Task: Check the listing details & photos
Action: Mouse moved to (395, 402)
Screenshot: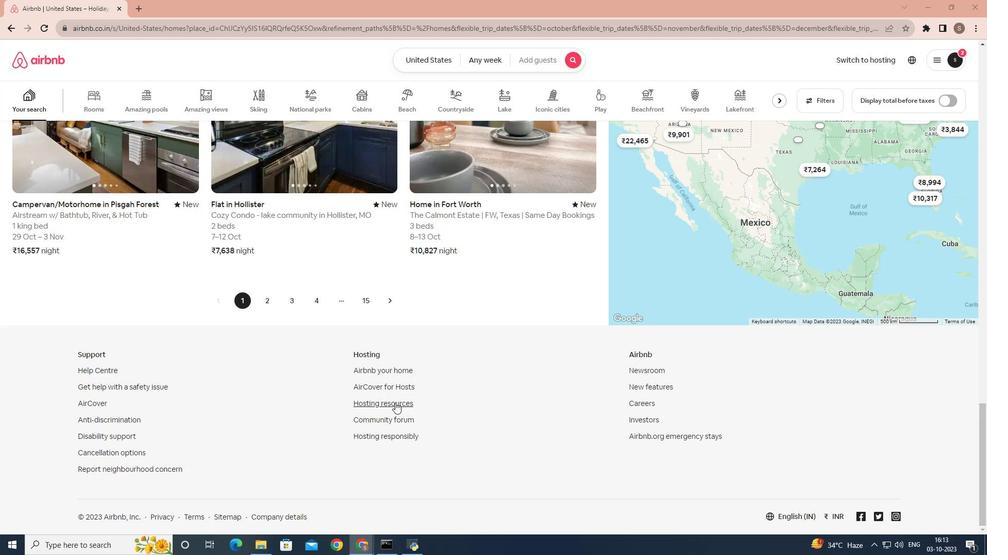 
Action: Mouse pressed left at (395, 402)
Screenshot: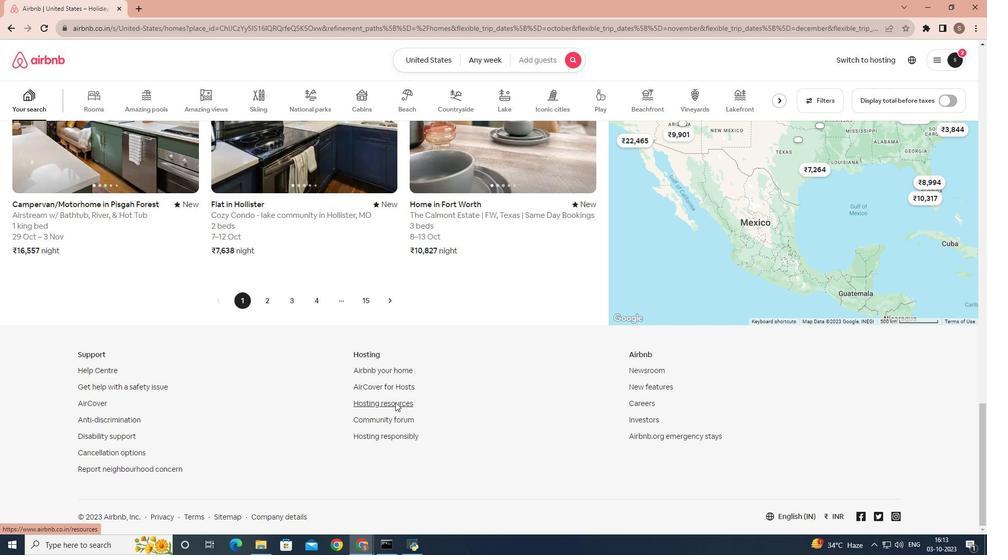 
Action: Mouse moved to (818, 63)
Screenshot: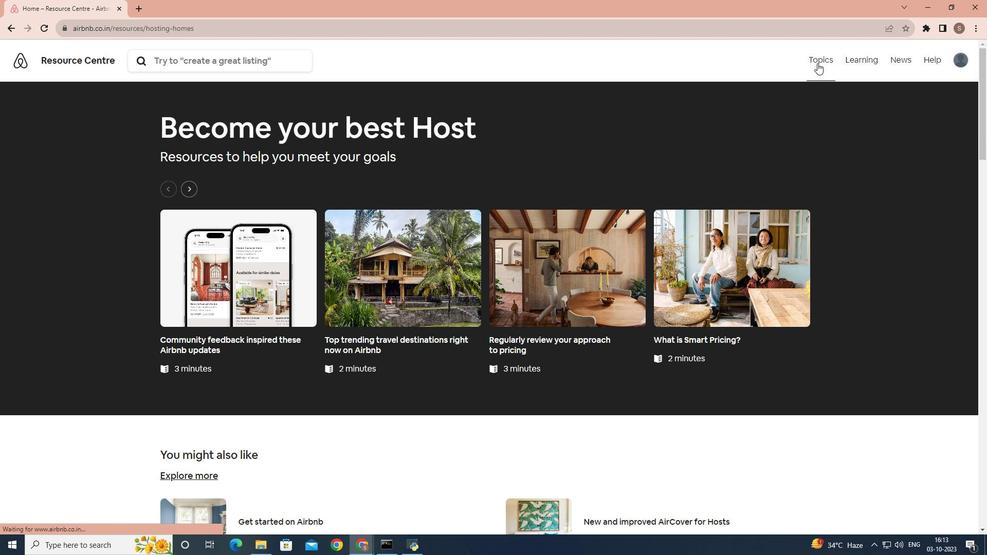 
Action: Mouse pressed left at (818, 63)
Screenshot: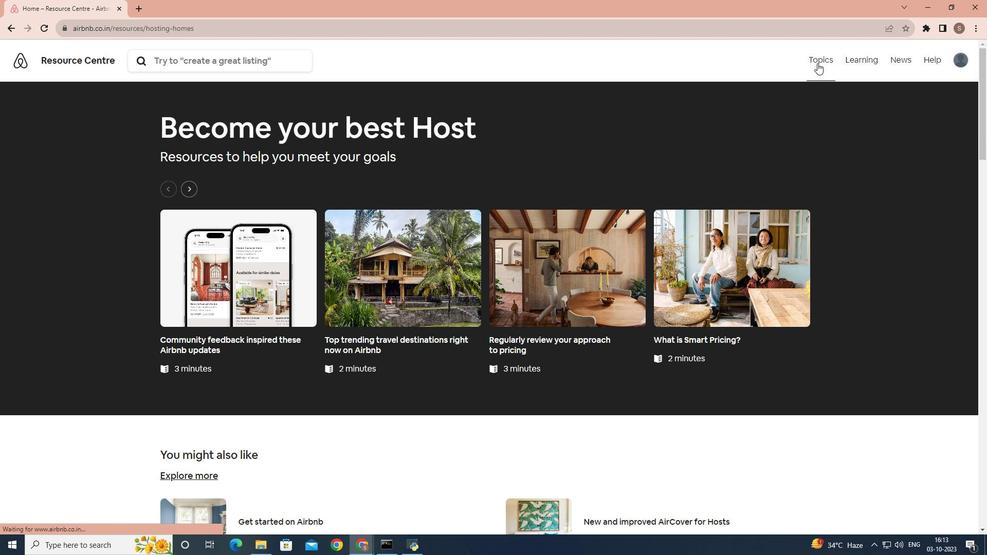 
Action: Mouse moved to (453, 115)
Screenshot: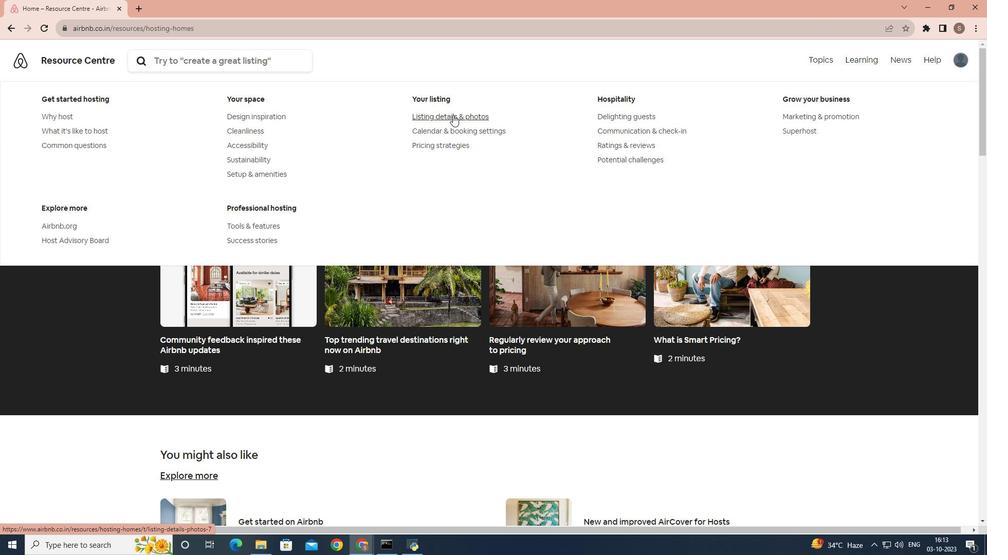 
Action: Mouse pressed left at (453, 115)
Screenshot: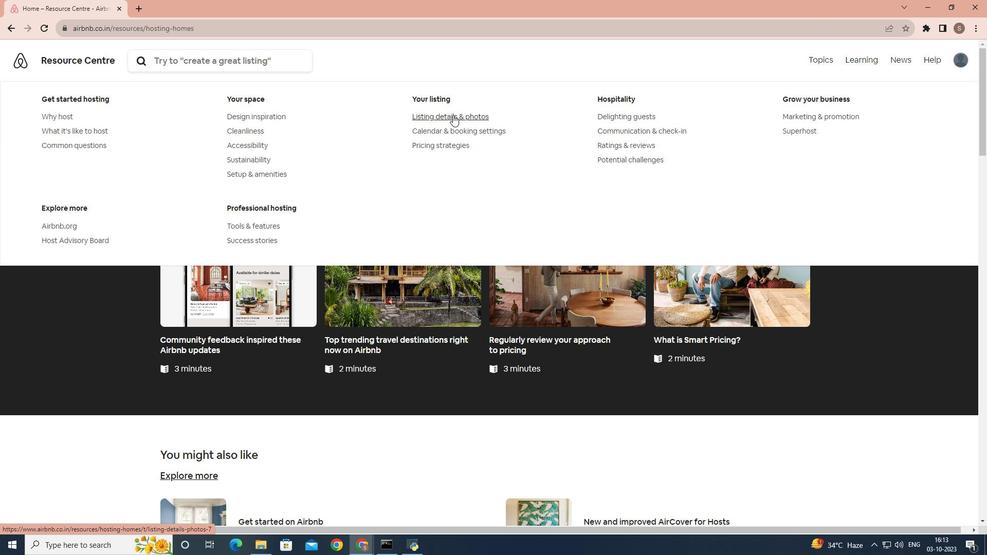 
Action: Mouse scrolled (453, 114) with delta (0, 0)
Screenshot: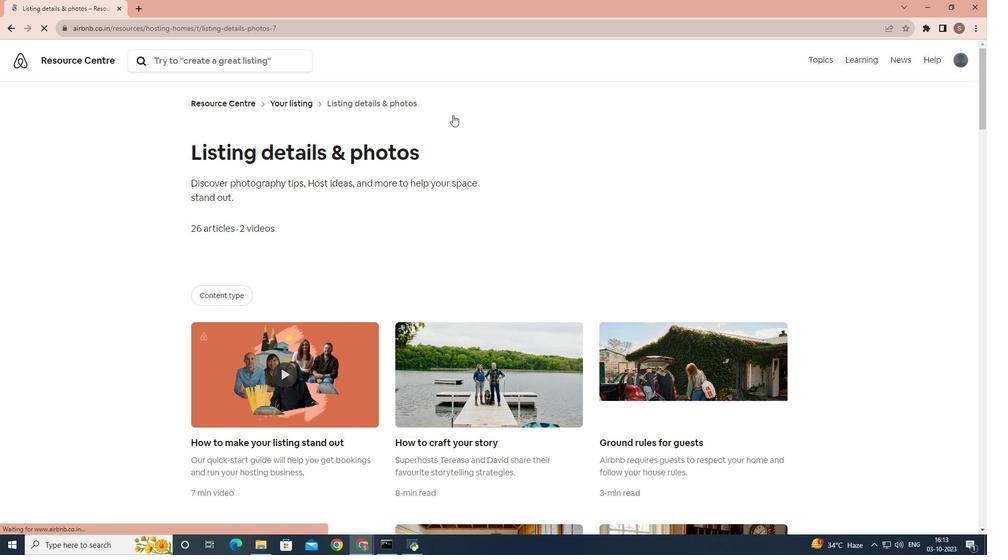 
Action: Mouse scrolled (453, 114) with delta (0, 0)
Screenshot: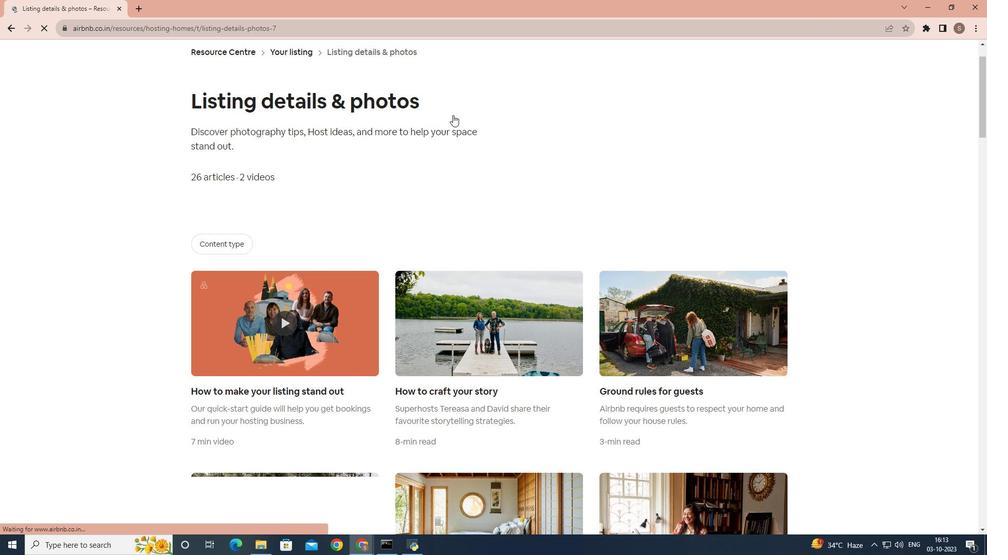 
Action: Mouse scrolled (453, 114) with delta (0, 0)
Screenshot: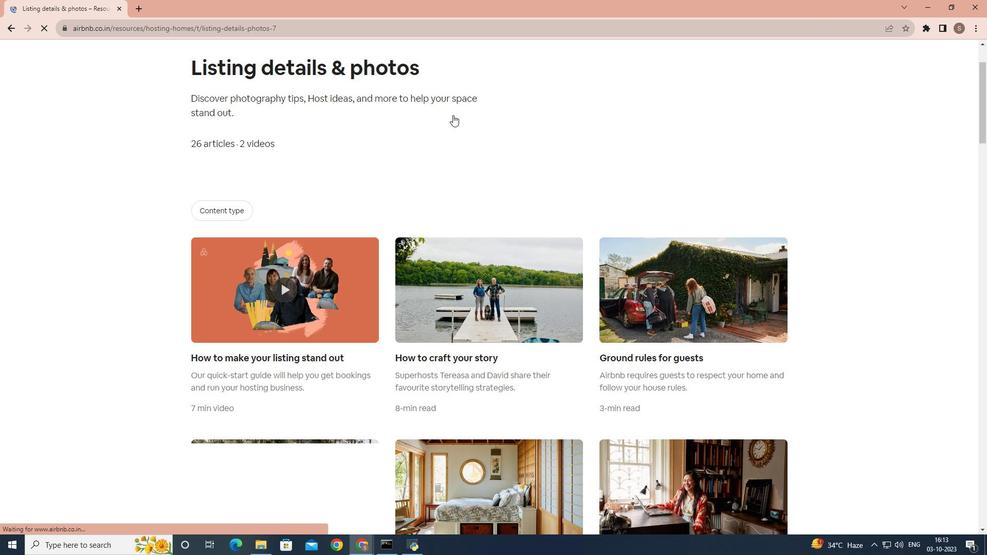 
Action: Mouse scrolled (453, 114) with delta (0, 0)
Screenshot: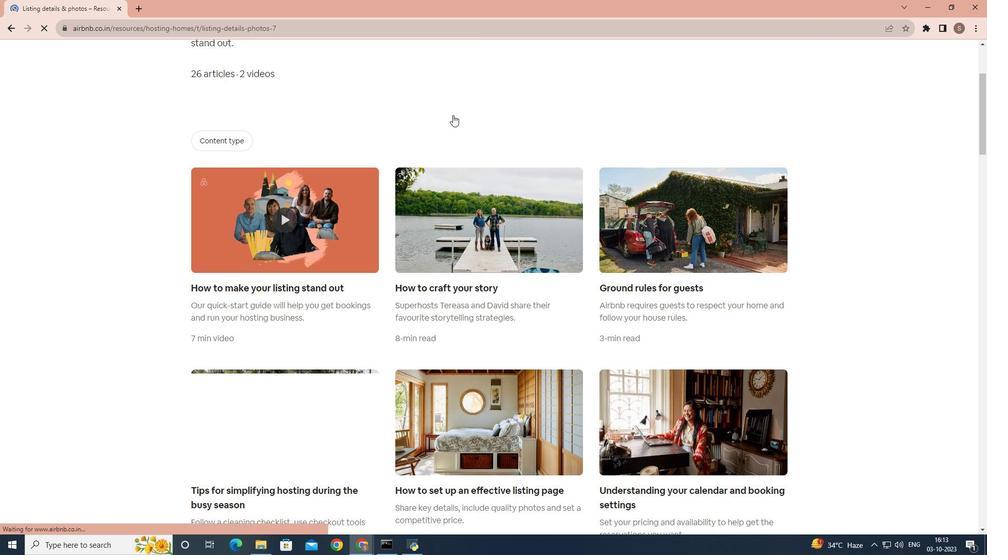 
Action: Mouse scrolled (453, 114) with delta (0, 0)
Screenshot: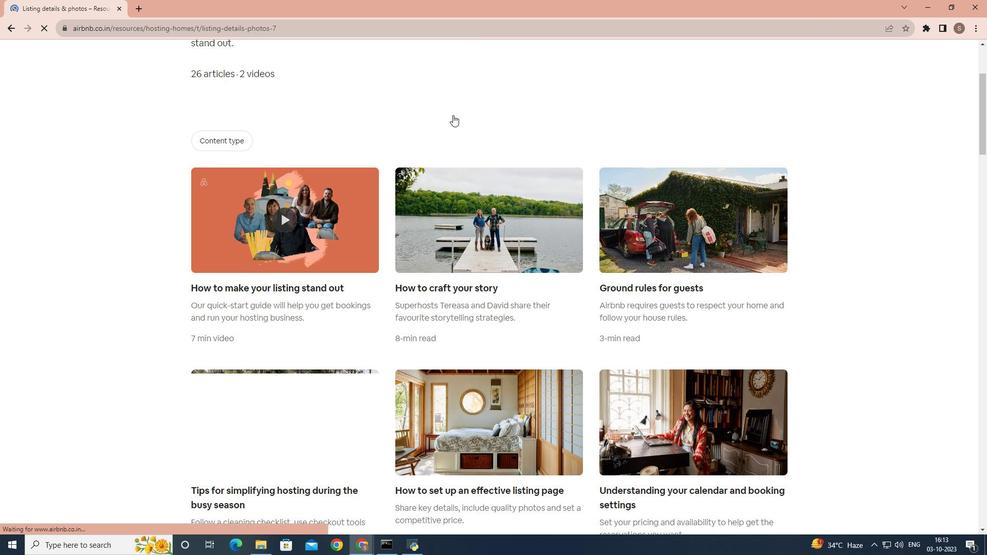 
Action: Mouse scrolled (453, 114) with delta (0, 0)
Screenshot: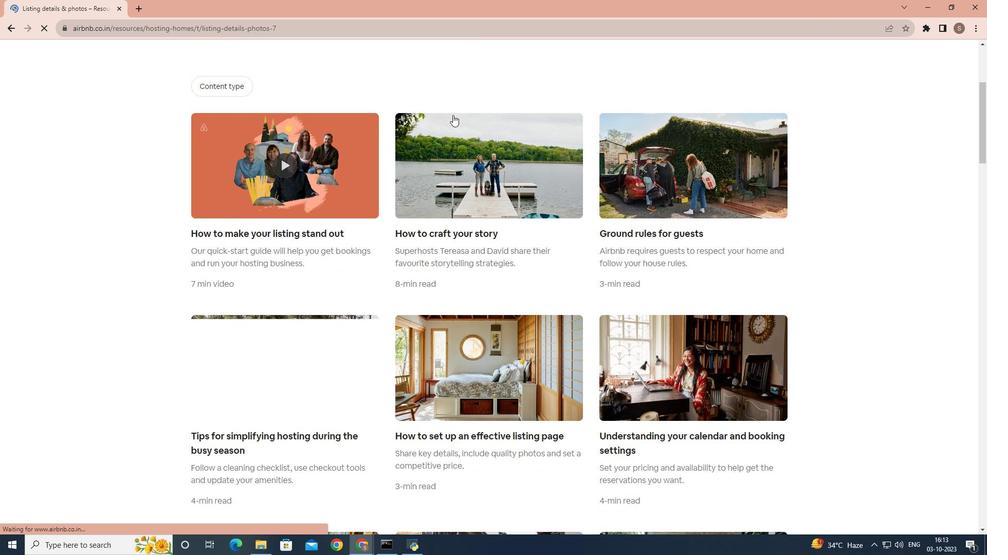 
Action: Mouse scrolled (453, 114) with delta (0, 0)
Screenshot: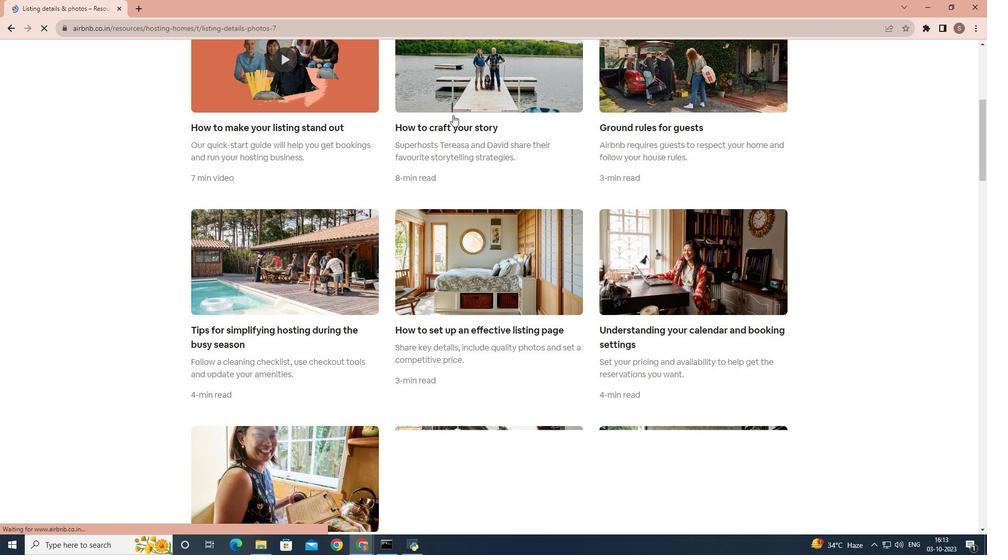 
Action: Mouse scrolled (453, 114) with delta (0, 0)
Screenshot: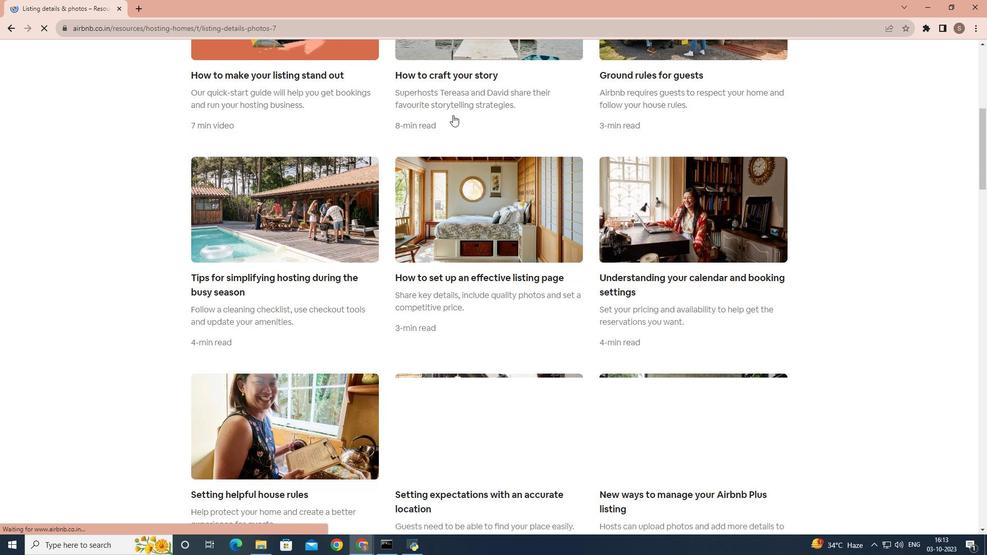
Action: Mouse scrolled (453, 114) with delta (0, 0)
Screenshot: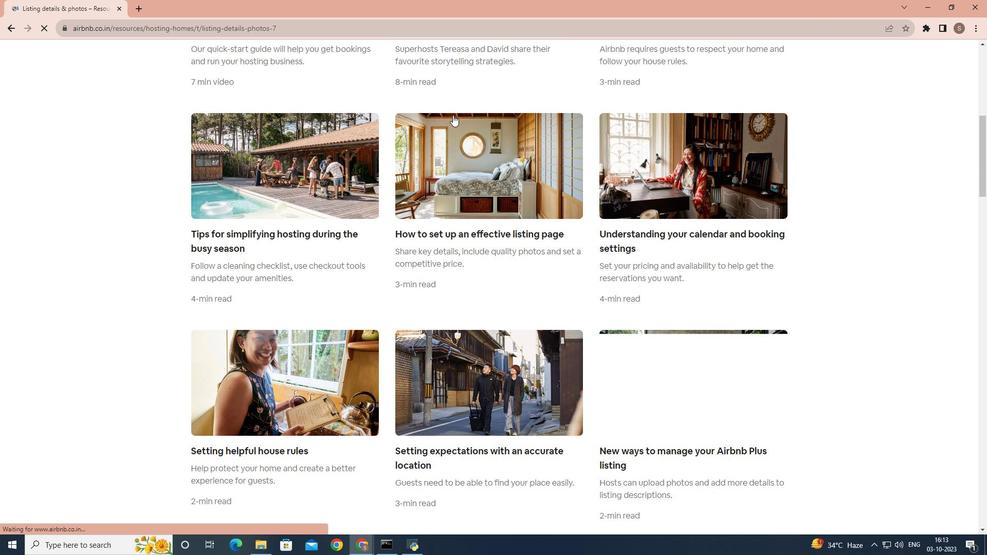 
Action: Mouse scrolled (453, 114) with delta (0, 0)
Screenshot: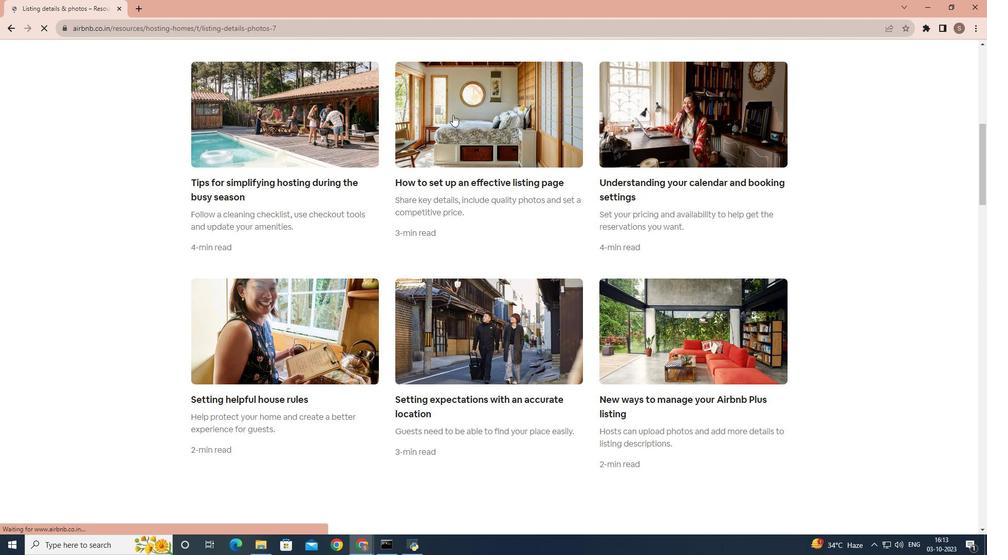 
Action: Mouse scrolled (453, 114) with delta (0, 0)
Screenshot: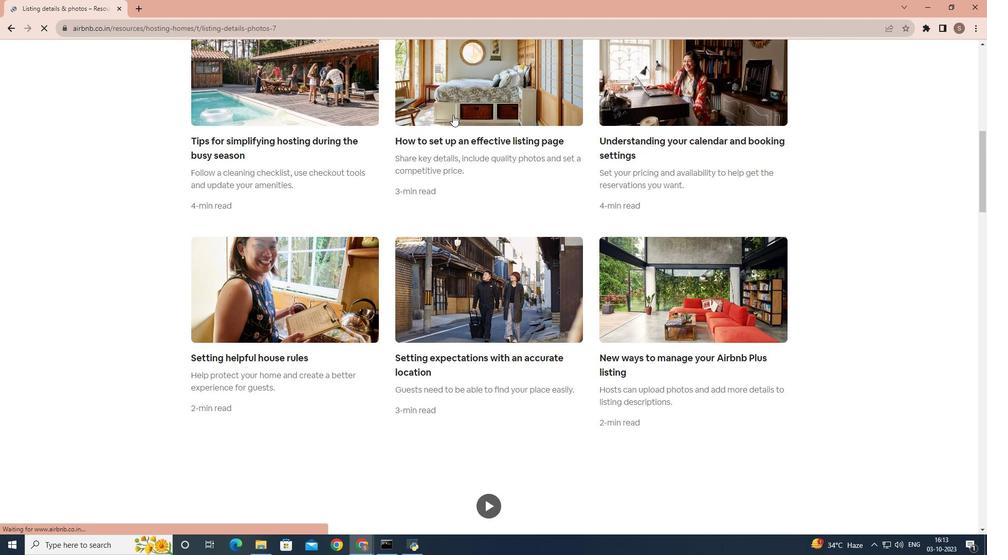 
Action: Mouse scrolled (453, 114) with delta (0, 0)
Screenshot: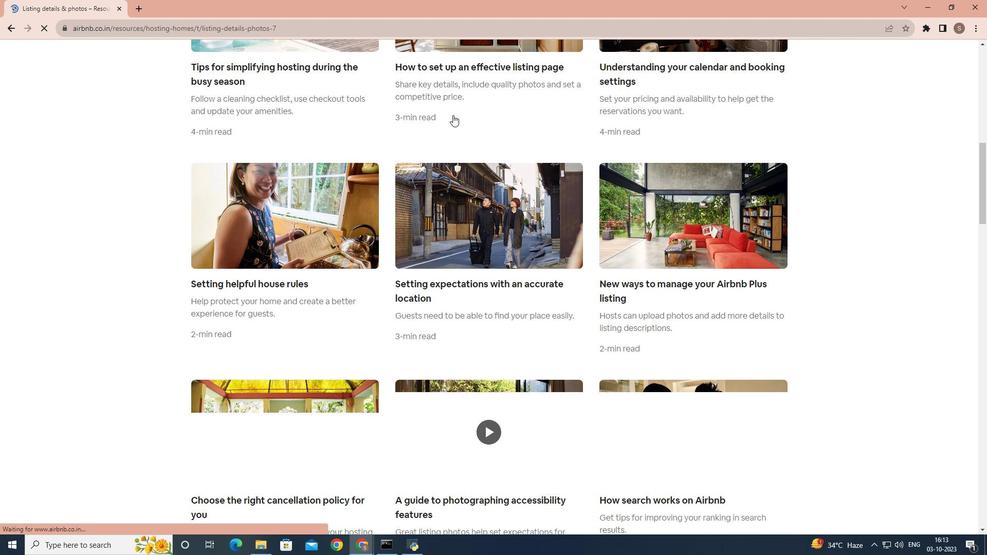 
Action: Mouse scrolled (453, 114) with delta (0, 0)
Screenshot: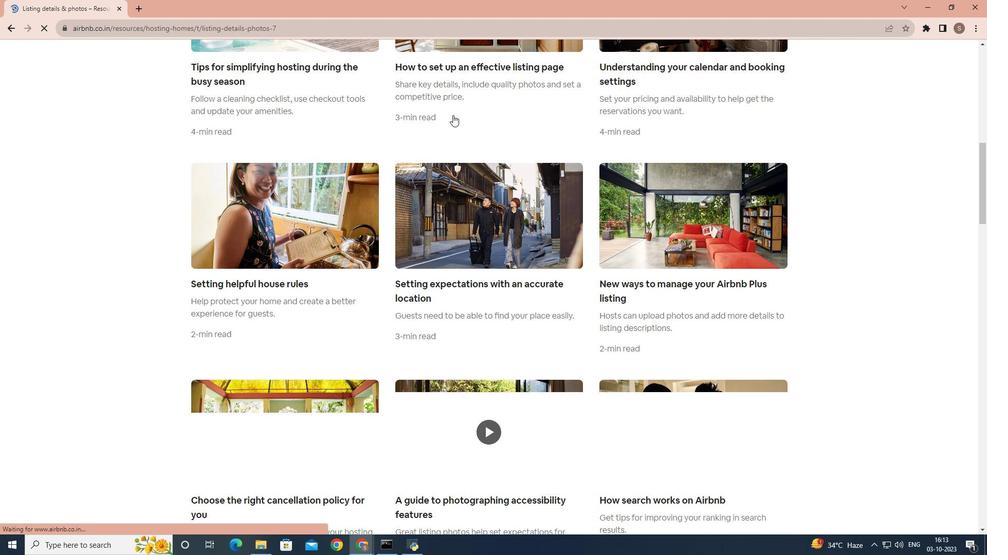 
Action: Mouse scrolled (453, 114) with delta (0, 0)
Screenshot: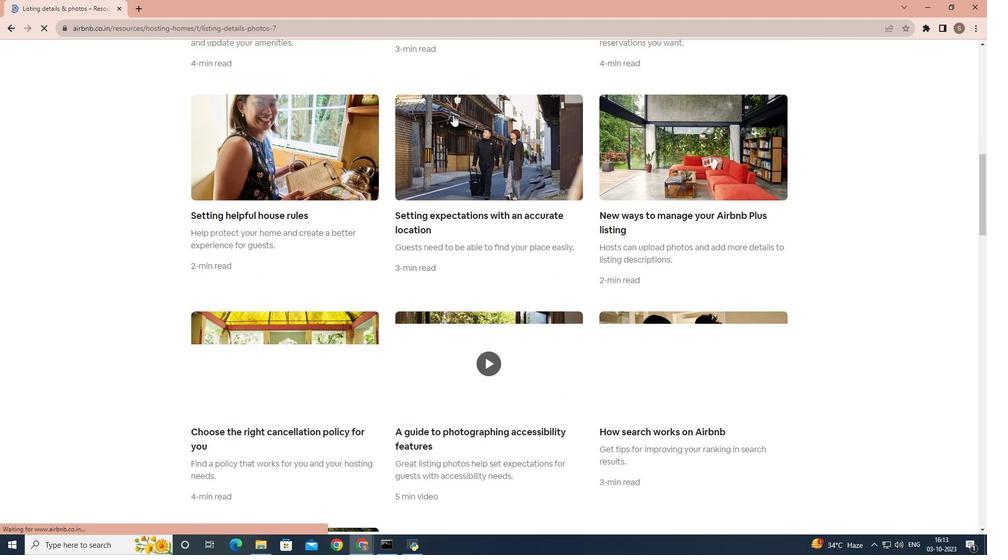 
Action: Mouse scrolled (453, 114) with delta (0, 0)
Screenshot: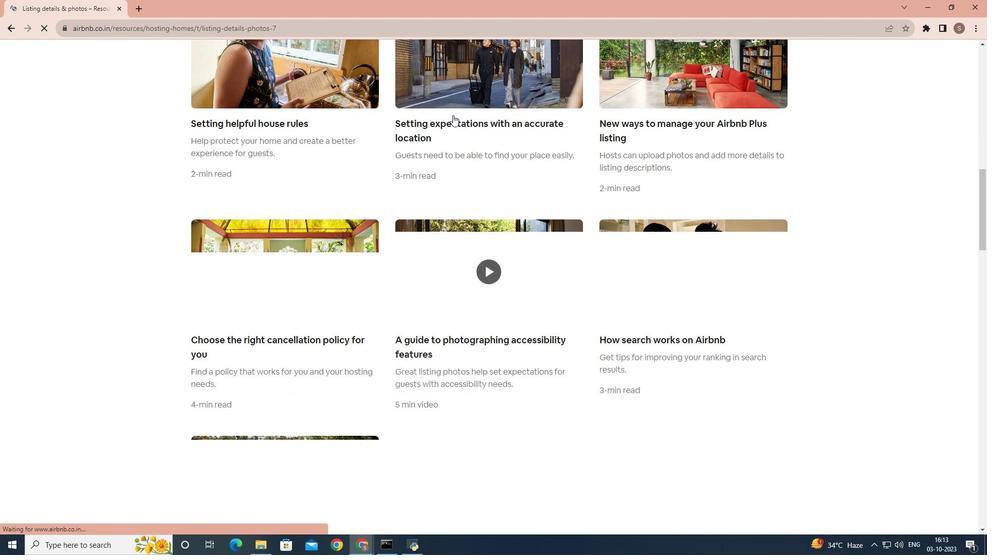 
Action: Mouse scrolled (453, 114) with delta (0, 0)
Screenshot: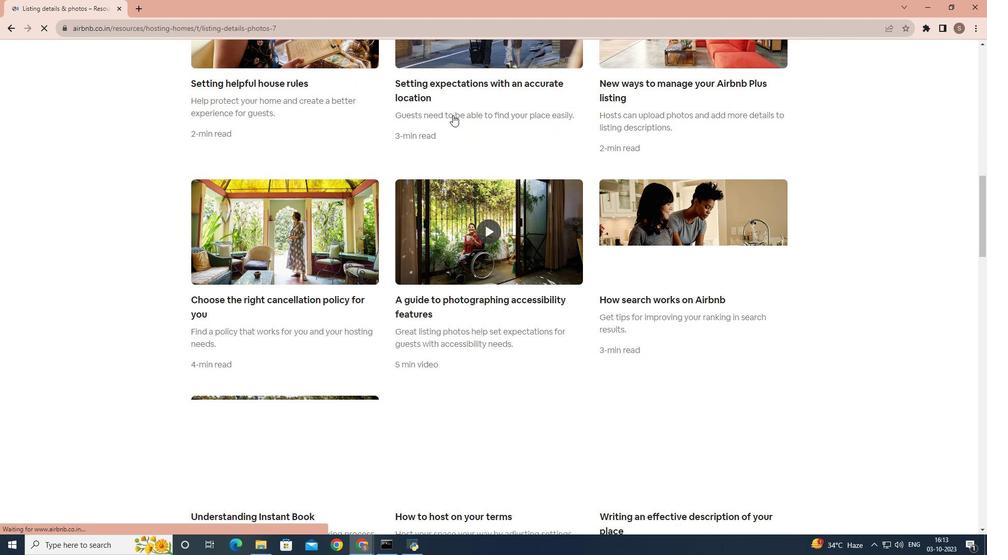 
Action: Mouse scrolled (453, 114) with delta (0, 0)
Screenshot: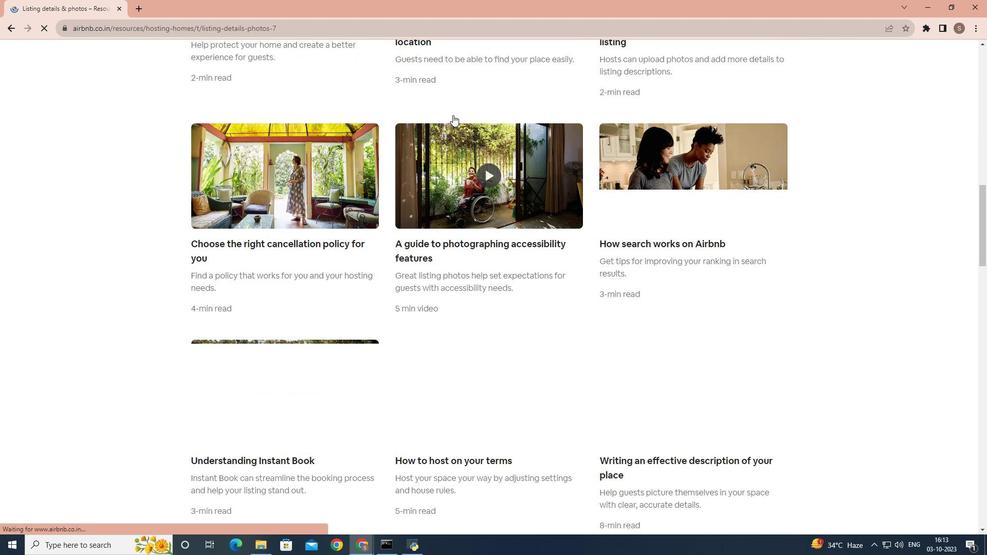 
Action: Mouse scrolled (453, 114) with delta (0, 0)
Screenshot: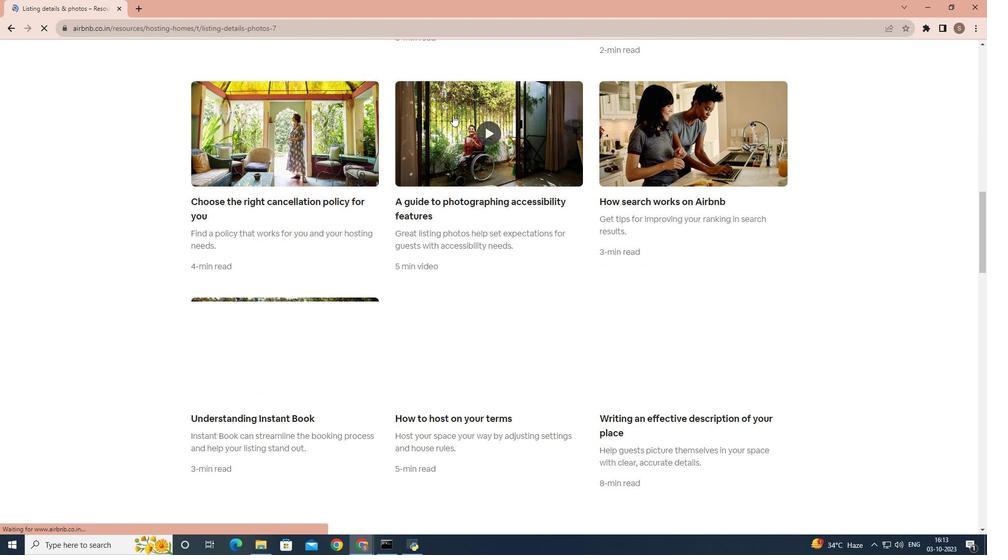 
Action: Mouse scrolled (453, 114) with delta (0, 0)
Screenshot: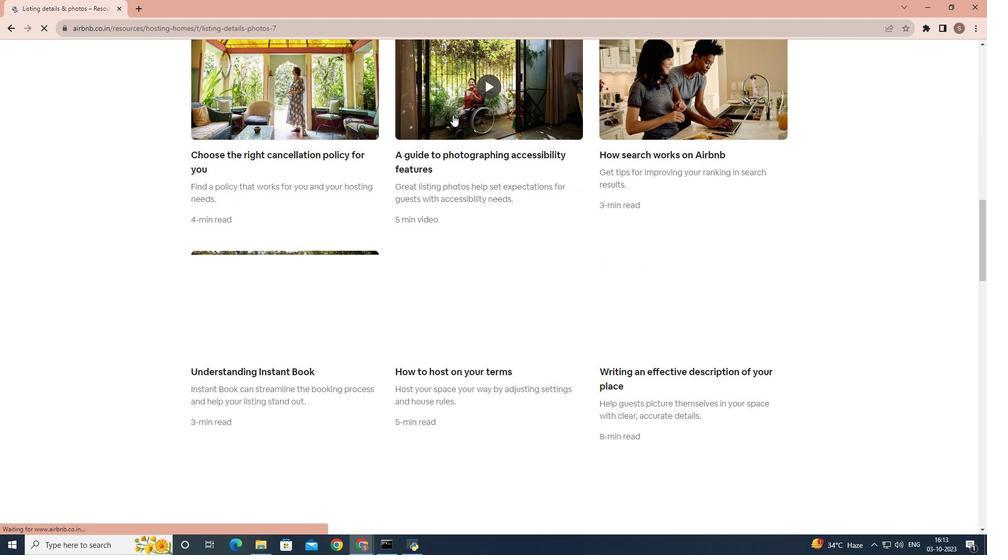 
Action: Mouse scrolled (453, 114) with delta (0, 0)
Screenshot: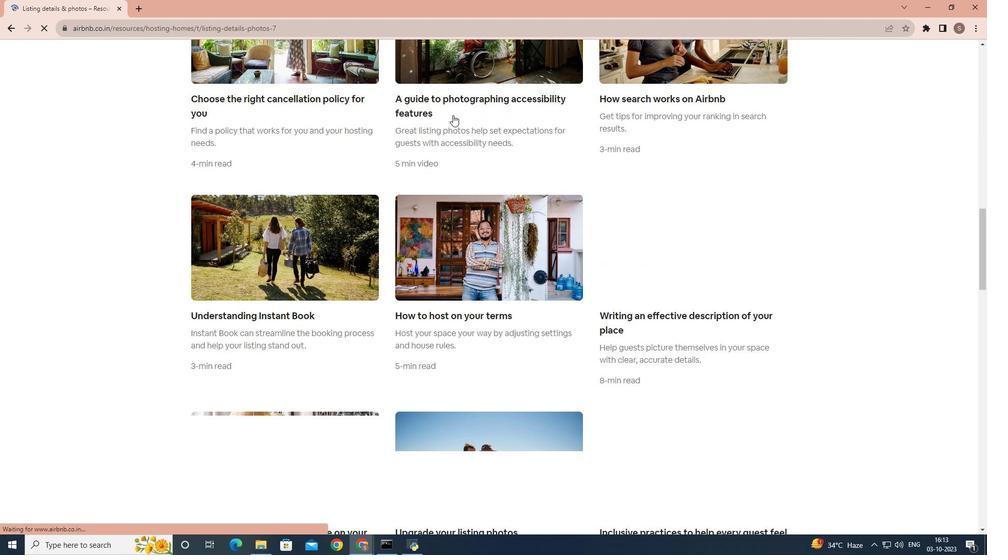
Action: Mouse scrolled (453, 114) with delta (0, 0)
Screenshot: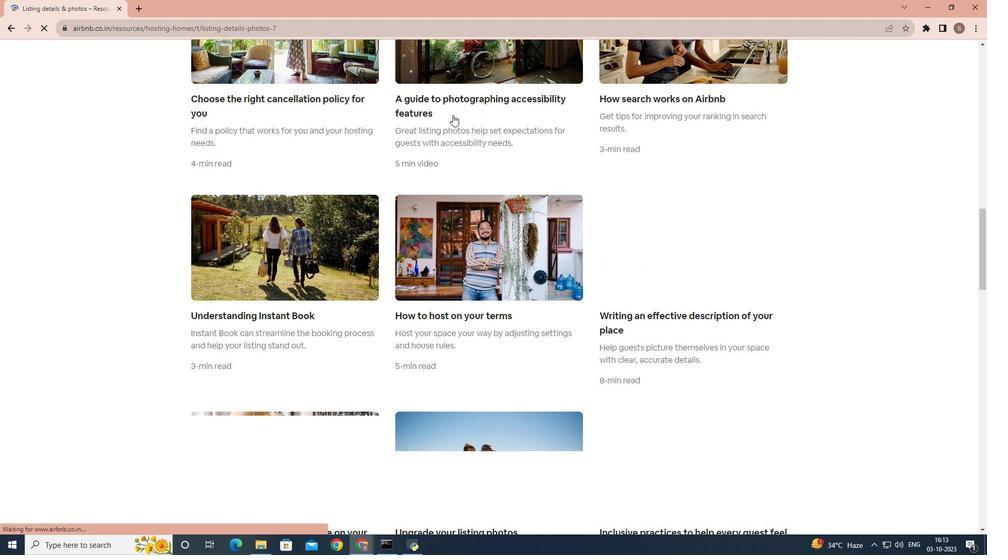
Action: Mouse scrolled (453, 114) with delta (0, 0)
Screenshot: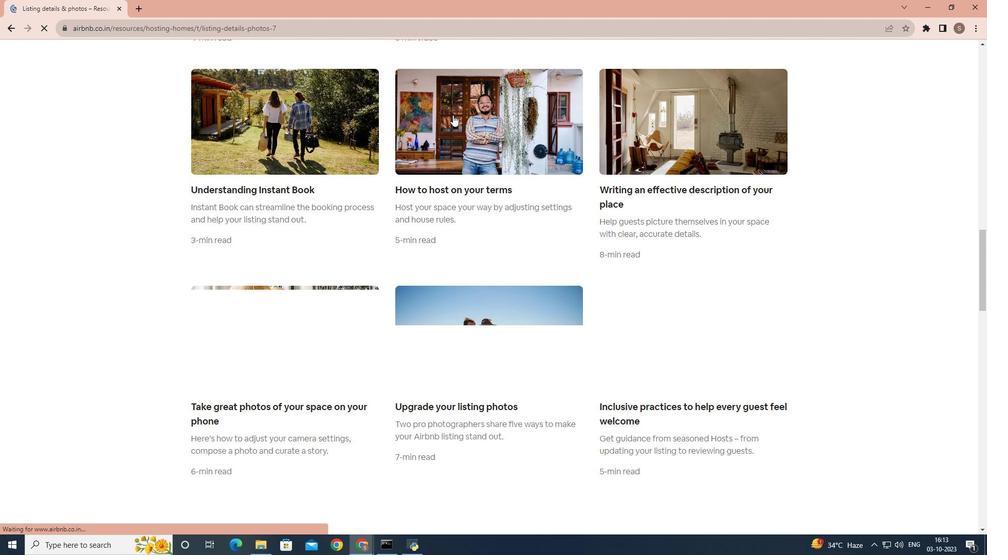 
Action: Mouse scrolled (453, 114) with delta (0, 0)
Screenshot: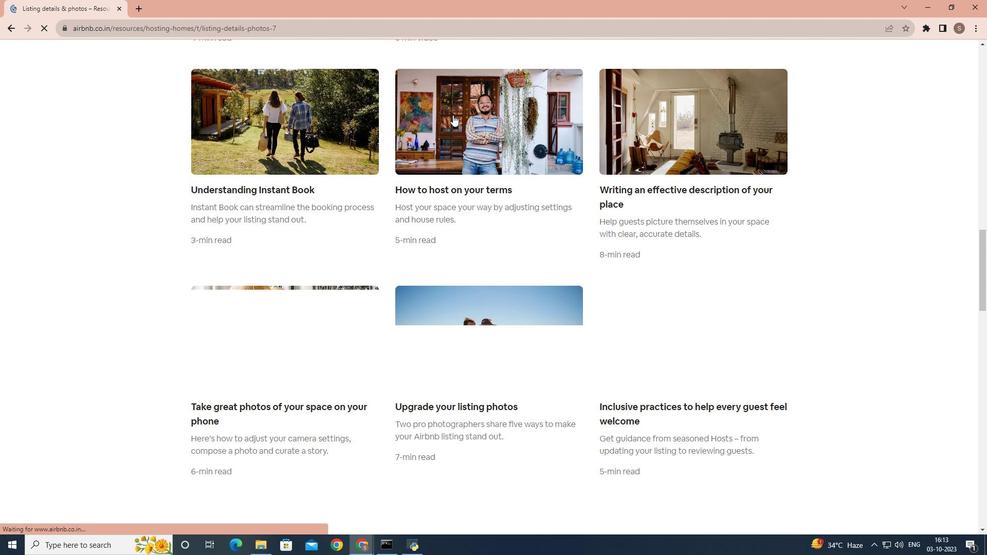 
Action: Mouse scrolled (453, 114) with delta (0, 0)
Screenshot: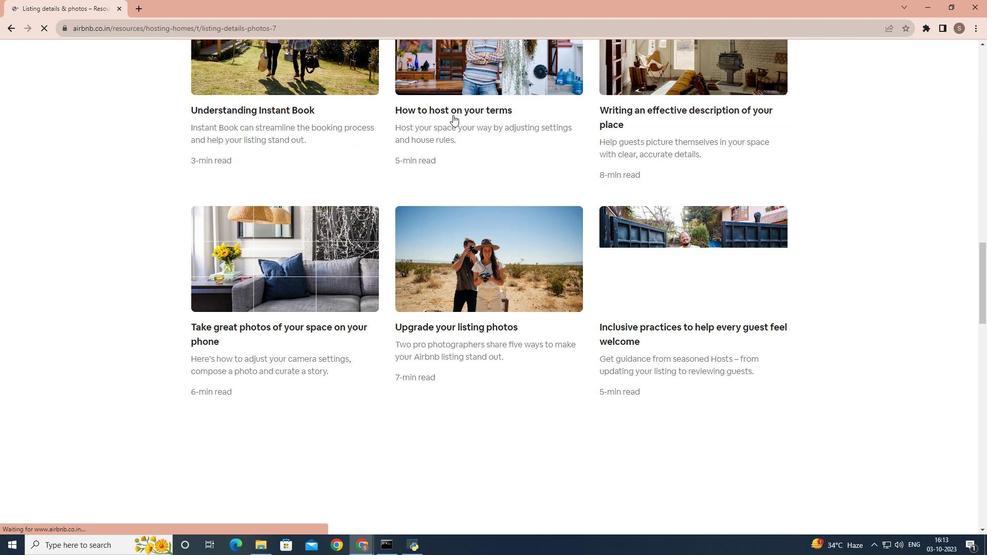 
Action: Mouse scrolled (453, 114) with delta (0, 0)
Screenshot: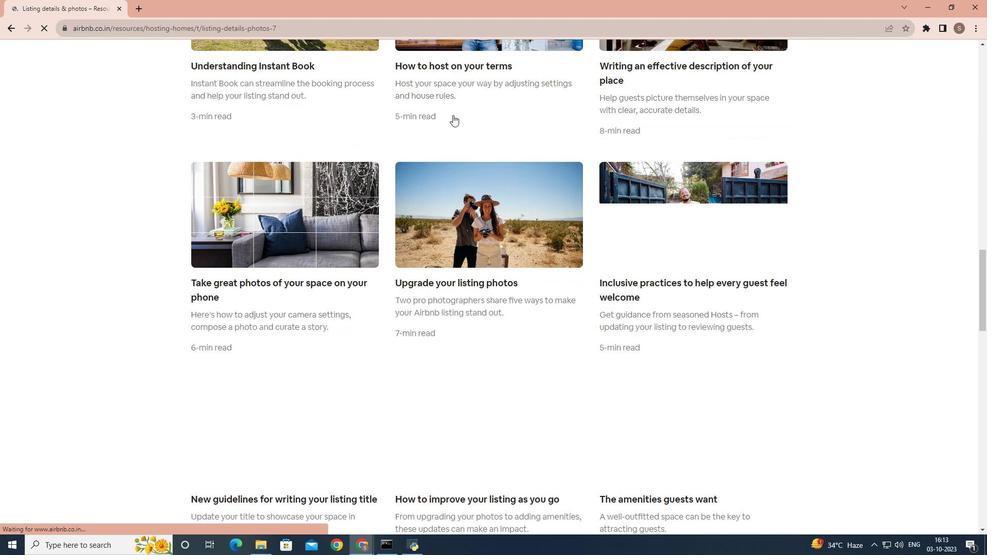 
Action: Mouse scrolled (453, 114) with delta (0, 0)
Screenshot: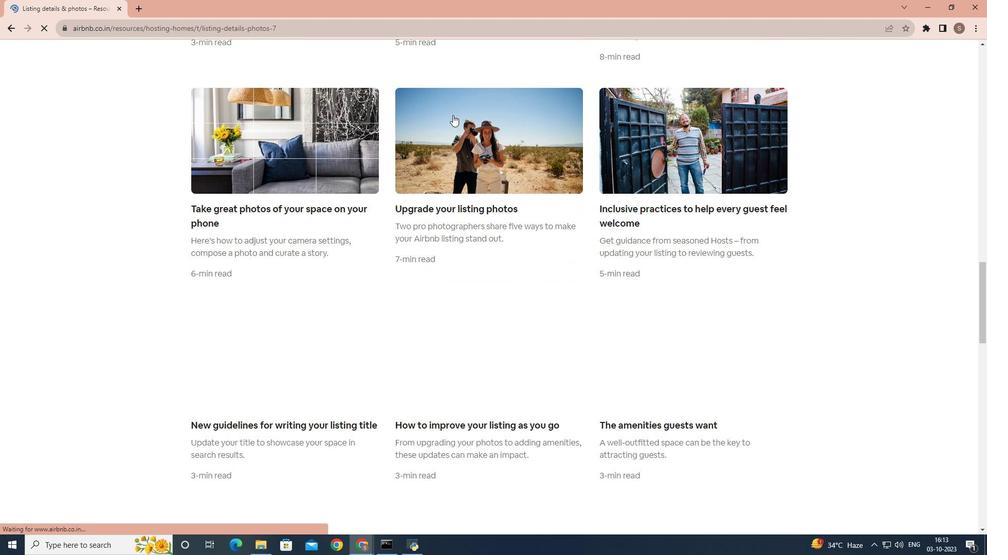 
Action: Mouse scrolled (453, 114) with delta (0, 0)
Screenshot: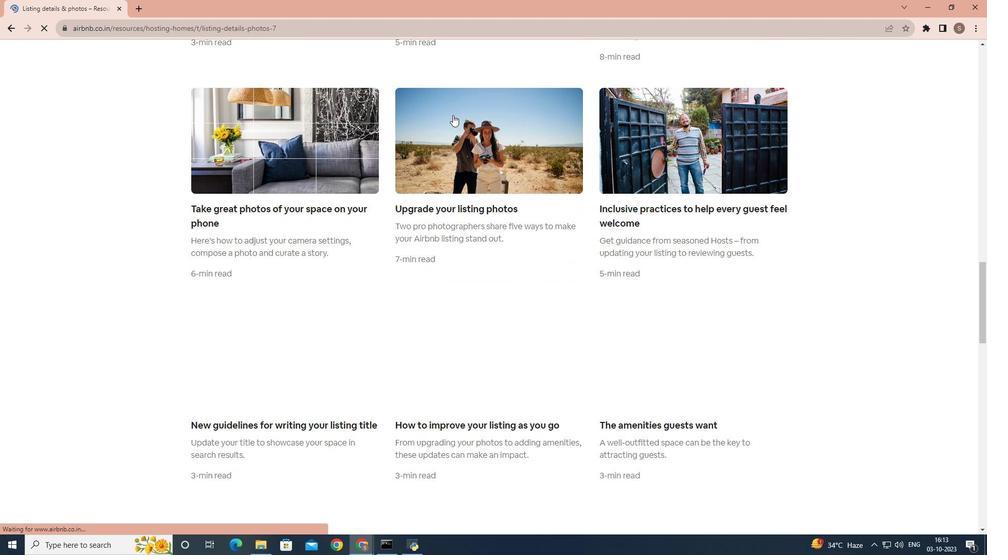 
Action: Mouse scrolled (453, 114) with delta (0, 0)
Screenshot: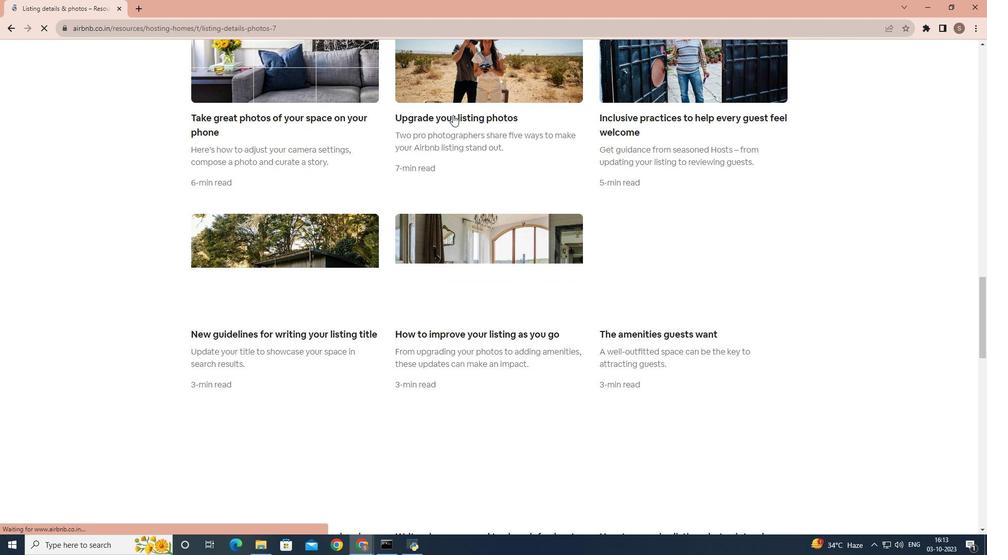 
Action: Mouse scrolled (453, 114) with delta (0, 0)
Screenshot: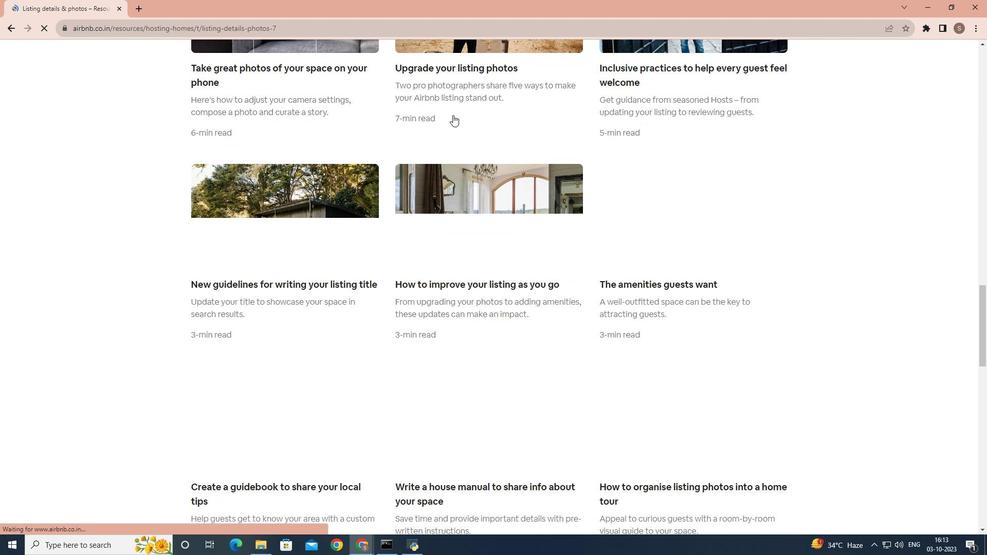 
Action: Mouse scrolled (453, 114) with delta (0, 0)
Screenshot: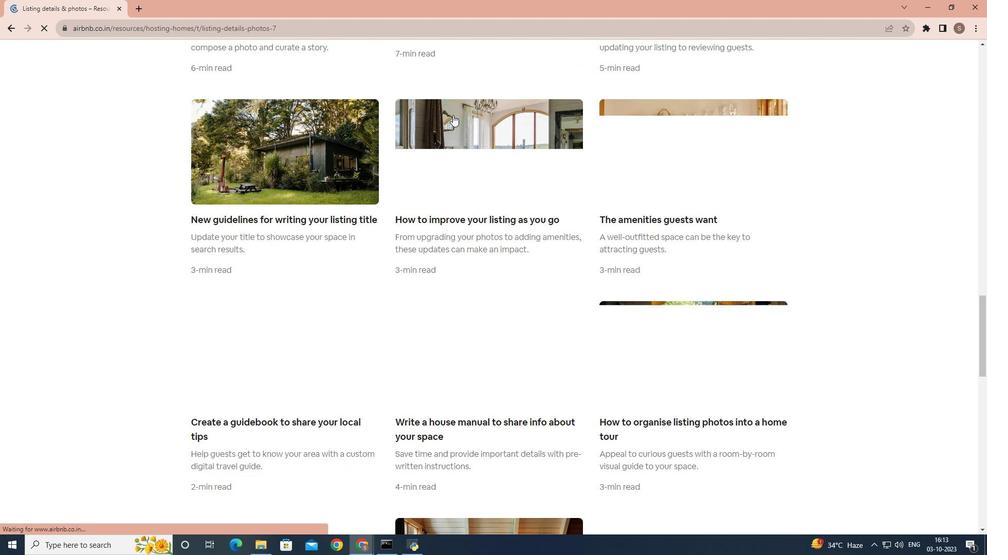 
Action: Mouse scrolled (453, 114) with delta (0, 0)
Screenshot: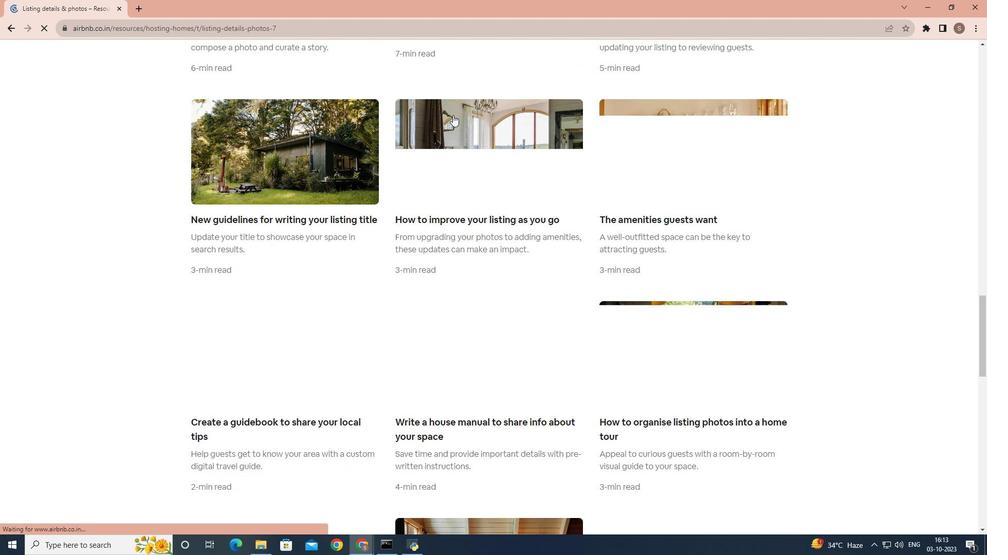 
Action: Mouse scrolled (453, 114) with delta (0, 0)
Screenshot: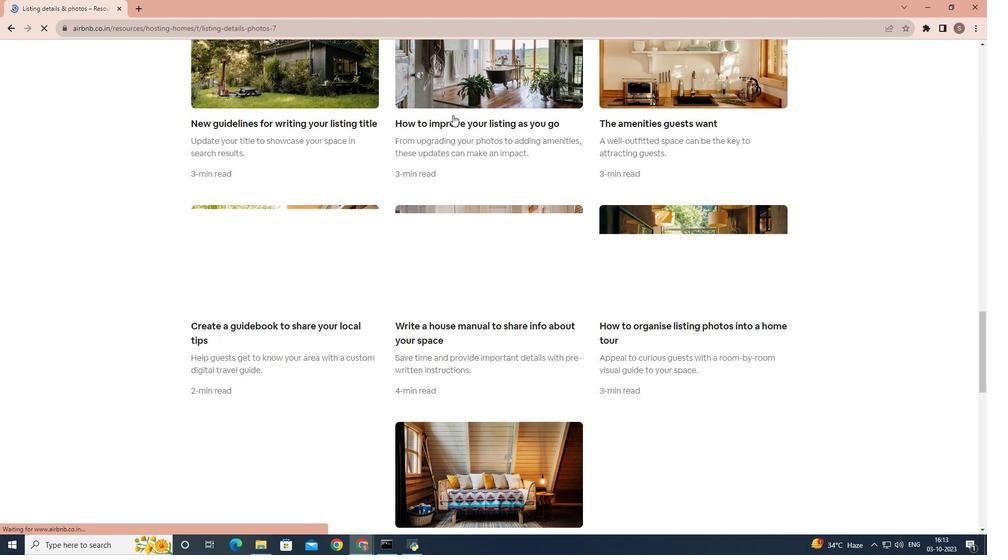 
Action: Mouse scrolled (453, 114) with delta (0, 0)
Screenshot: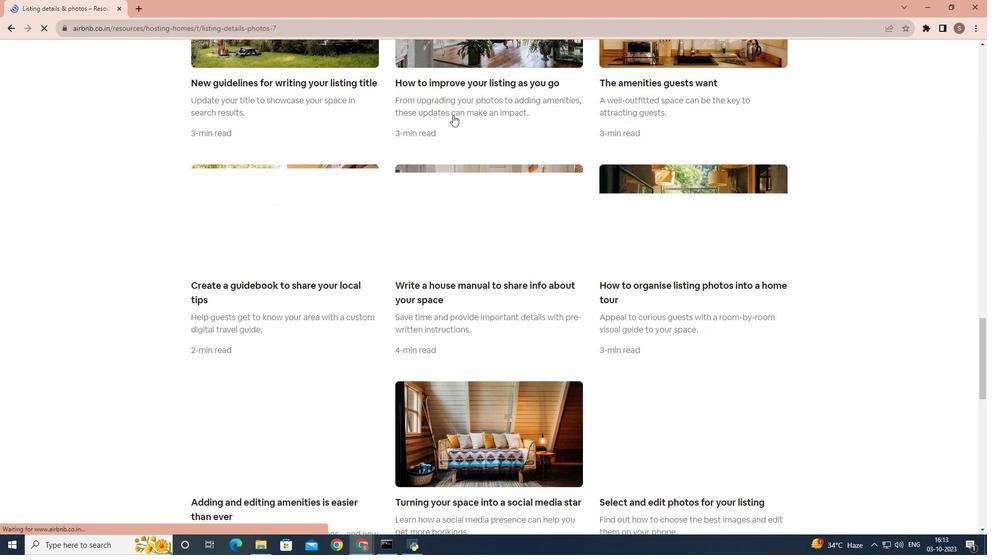 
Action: Mouse scrolled (453, 114) with delta (0, 0)
Screenshot: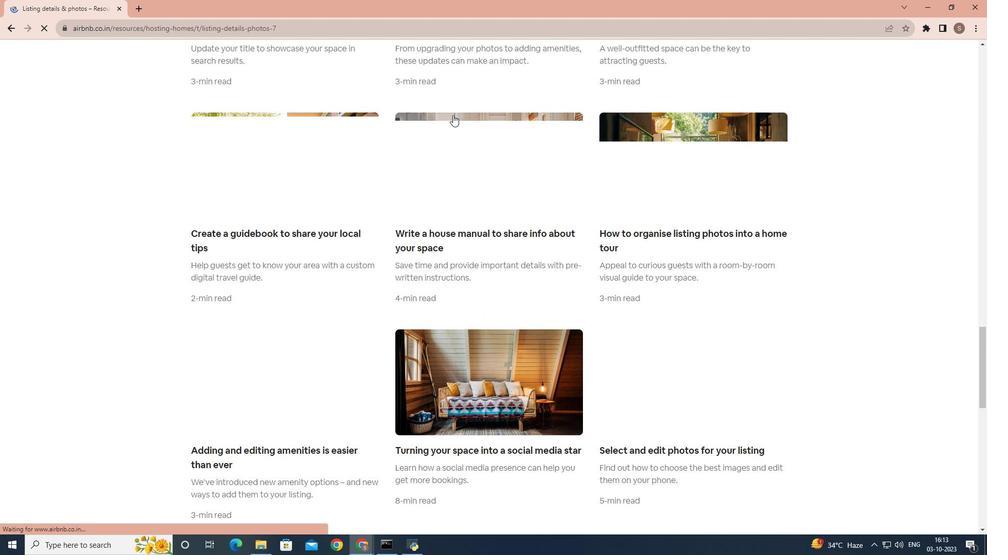 
Action: Mouse scrolled (453, 114) with delta (0, 0)
Screenshot: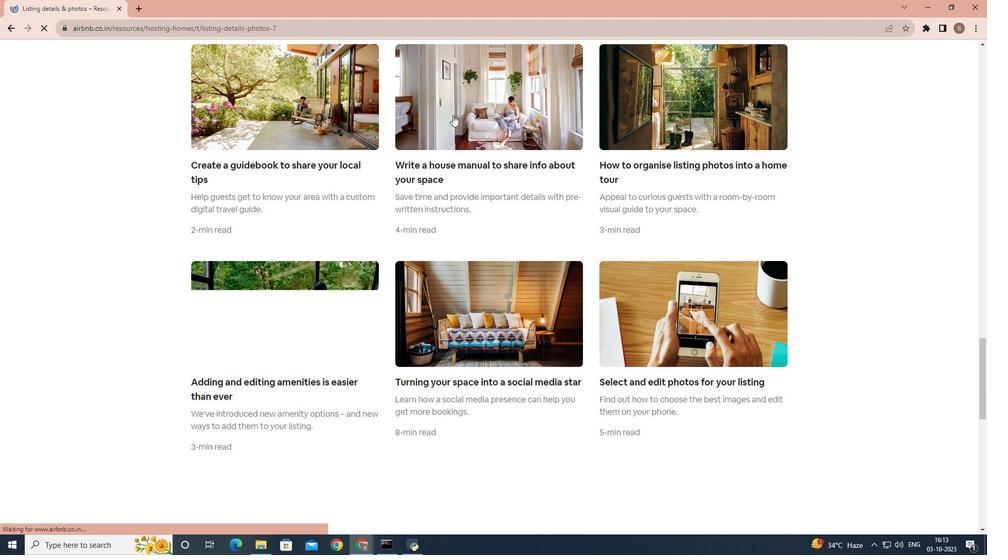
Action: Mouse scrolled (453, 114) with delta (0, 0)
Screenshot: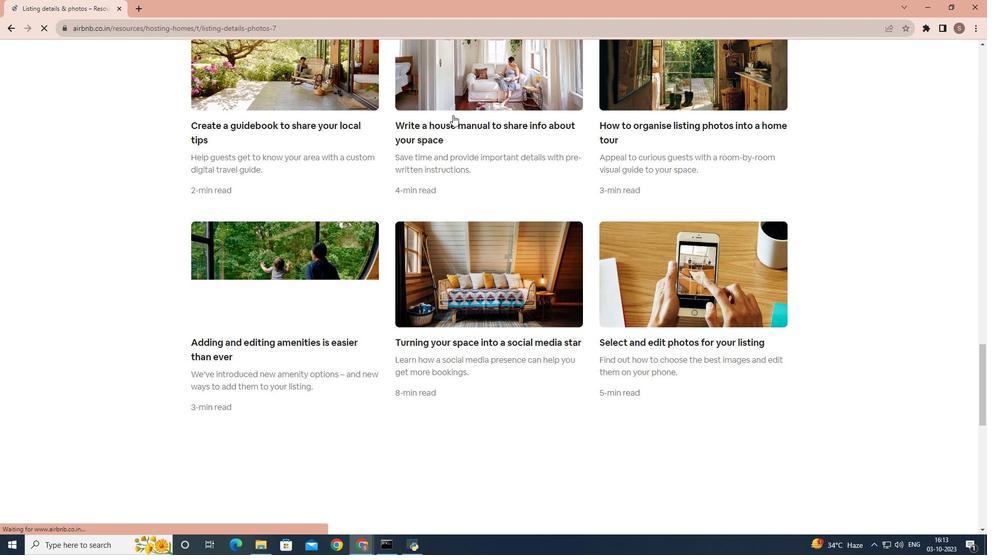 
Action: Mouse scrolled (453, 114) with delta (0, 0)
Screenshot: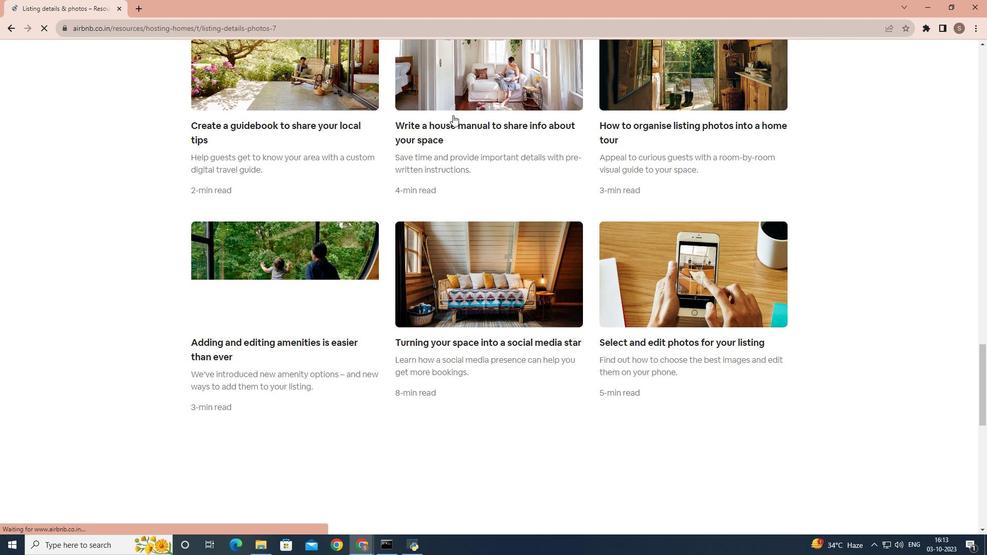 
Action: Mouse scrolled (453, 114) with delta (0, 0)
Screenshot: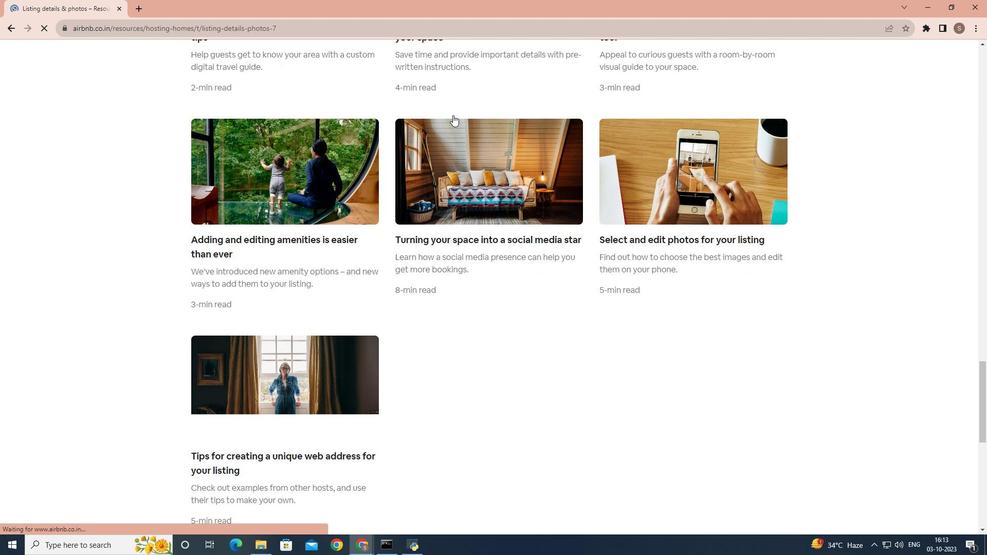 
Action: Mouse scrolled (453, 114) with delta (0, 0)
Screenshot: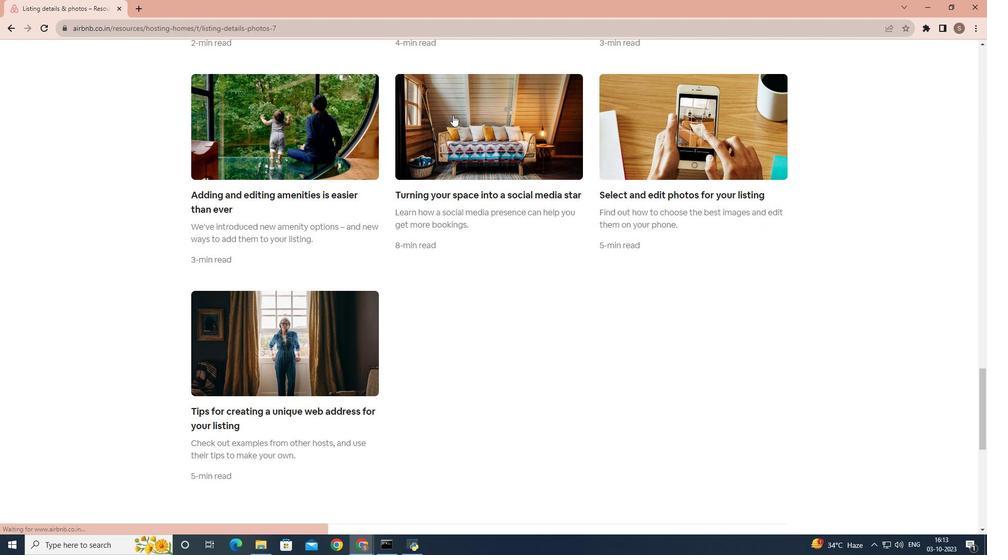 
Action: Mouse scrolled (453, 114) with delta (0, 0)
Screenshot: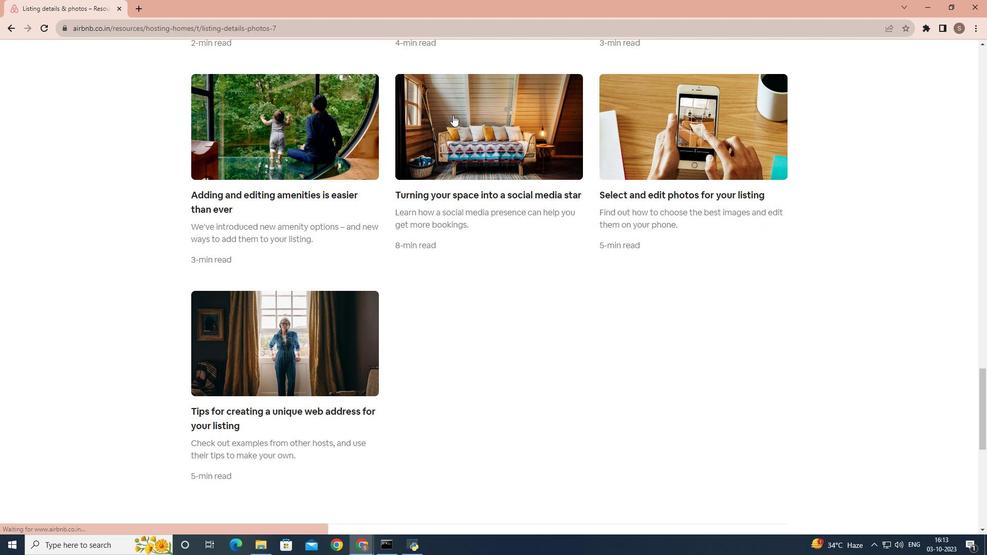 
Action: Mouse scrolled (453, 114) with delta (0, 0)
Screenshot: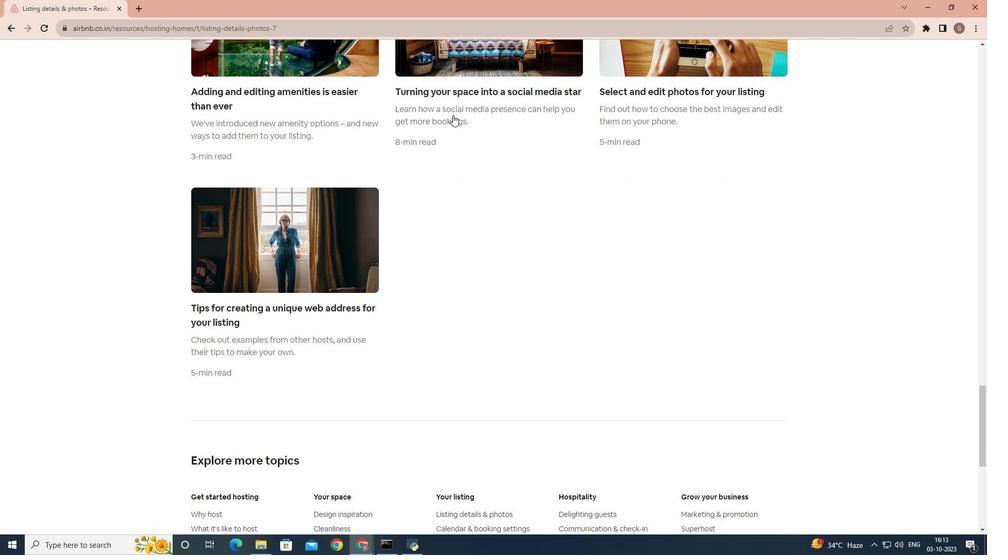 
Action: Mouse scrolled (453, 114) with delta (0, 0)
Screenshot: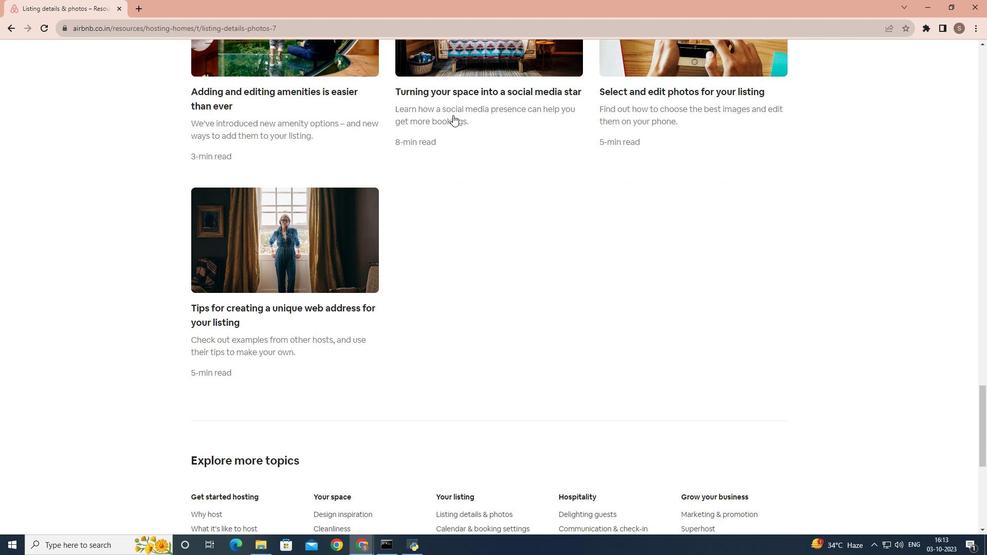 
Action: Mouse scrolled (453, 114) with delta (0, 0)
Screenshot: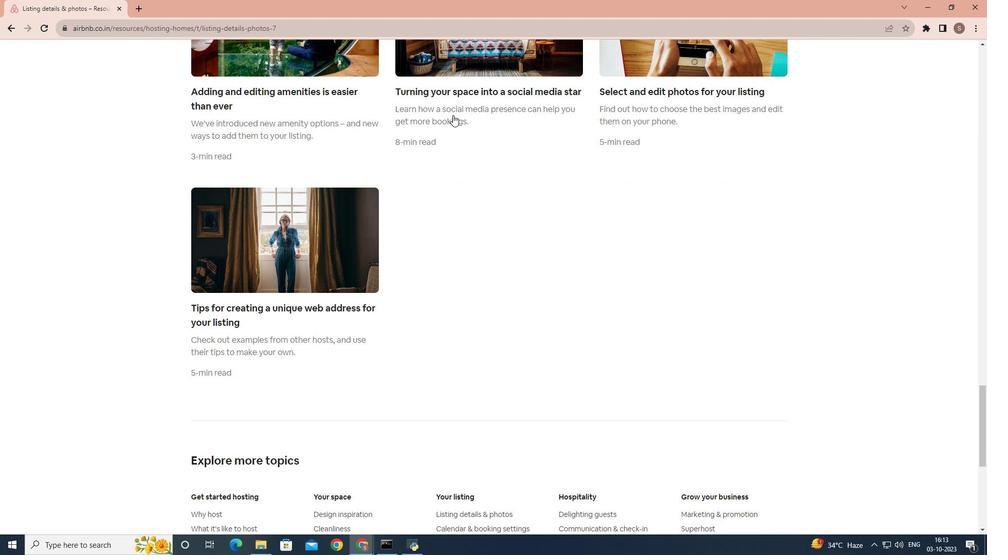 
Action: Mouse scrolled (453, 114) with delta (0, 0)
Screenshot: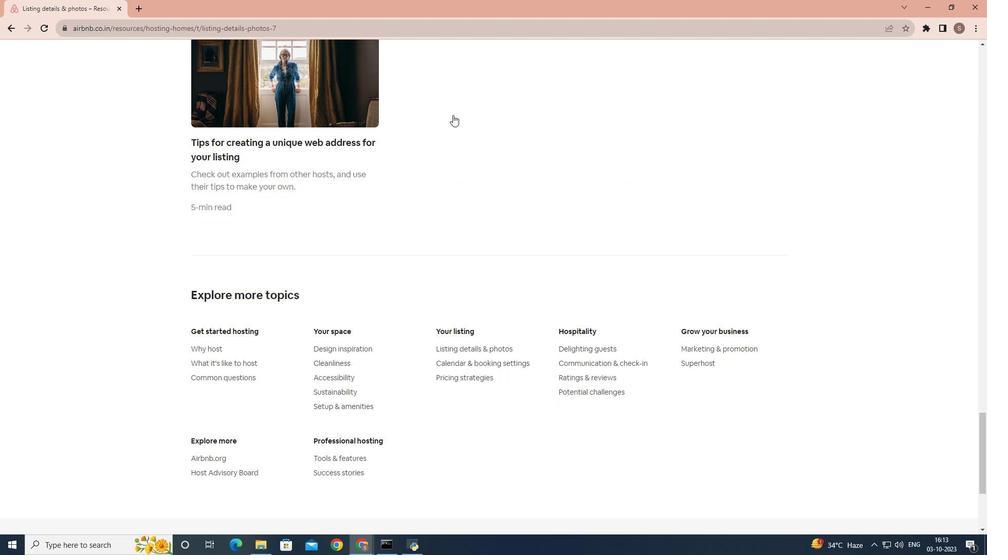 
Action: Mouse scrolled (453, 114) with delta (0, 0)
Screenshot: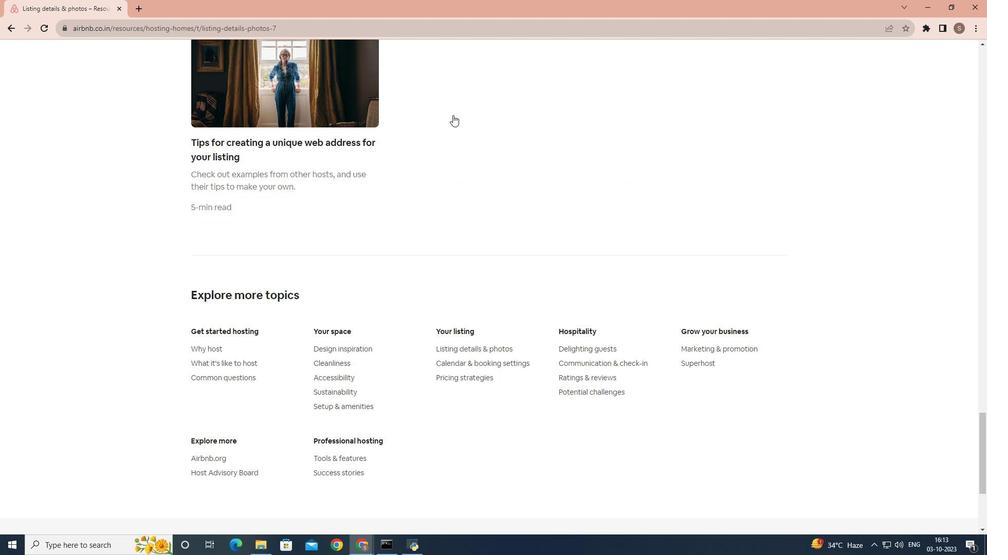 
